 Task: Move the task Create a new online platform for online music streaming to the section Done in the project AnchorTech and filter the tasks in the project by Due this week
Action: Mouse moved to (676, 261)
Screenshot: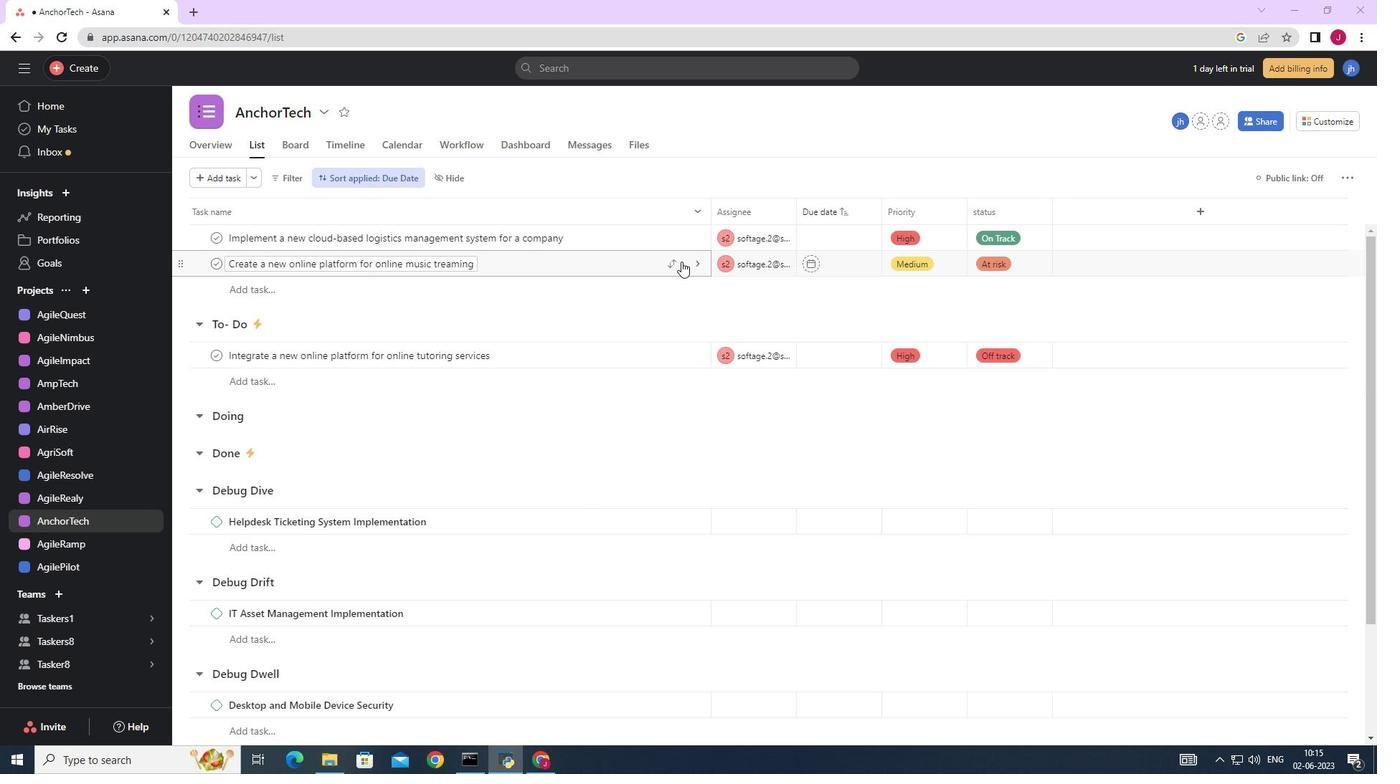 
Action: Mouse pressed left at (676, 261)
Screenshot: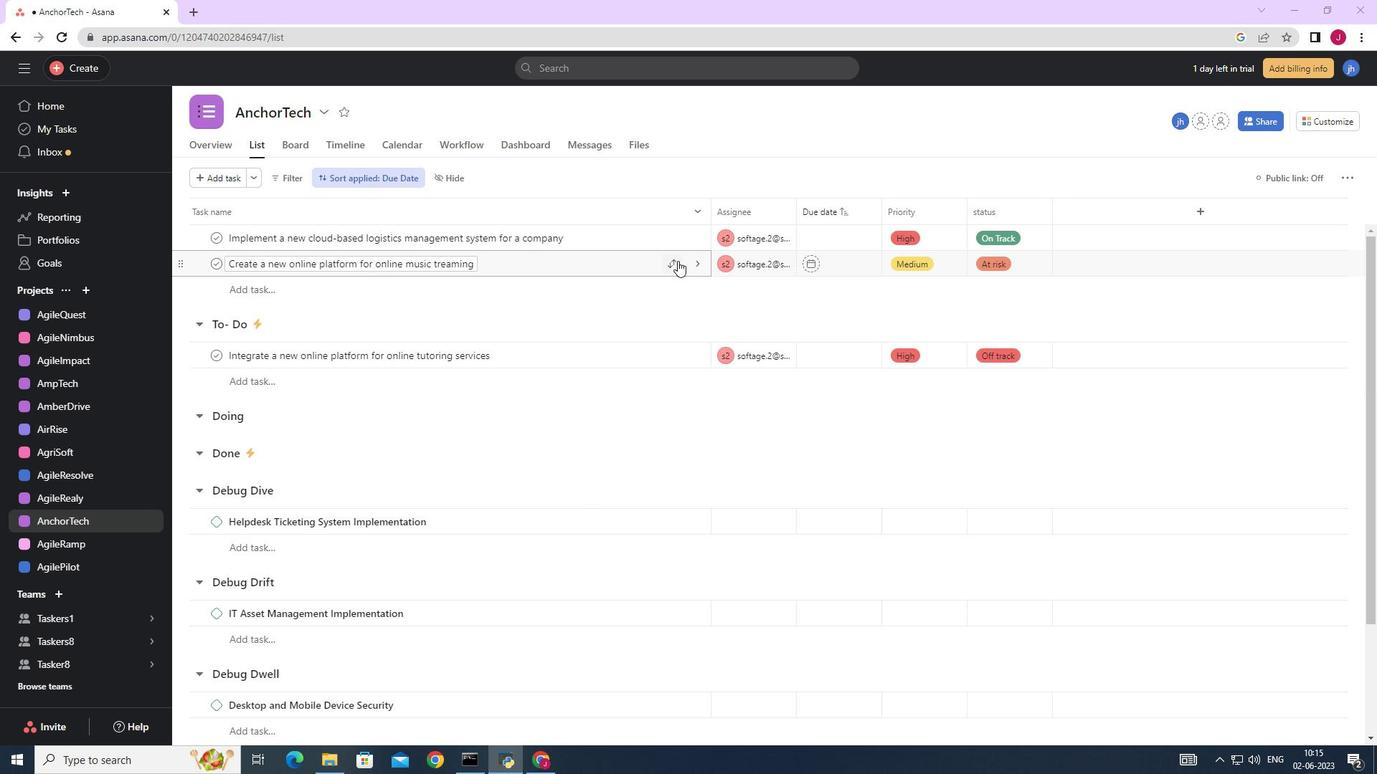 
Action: Mouse moved to (553, 397)
Screenshot: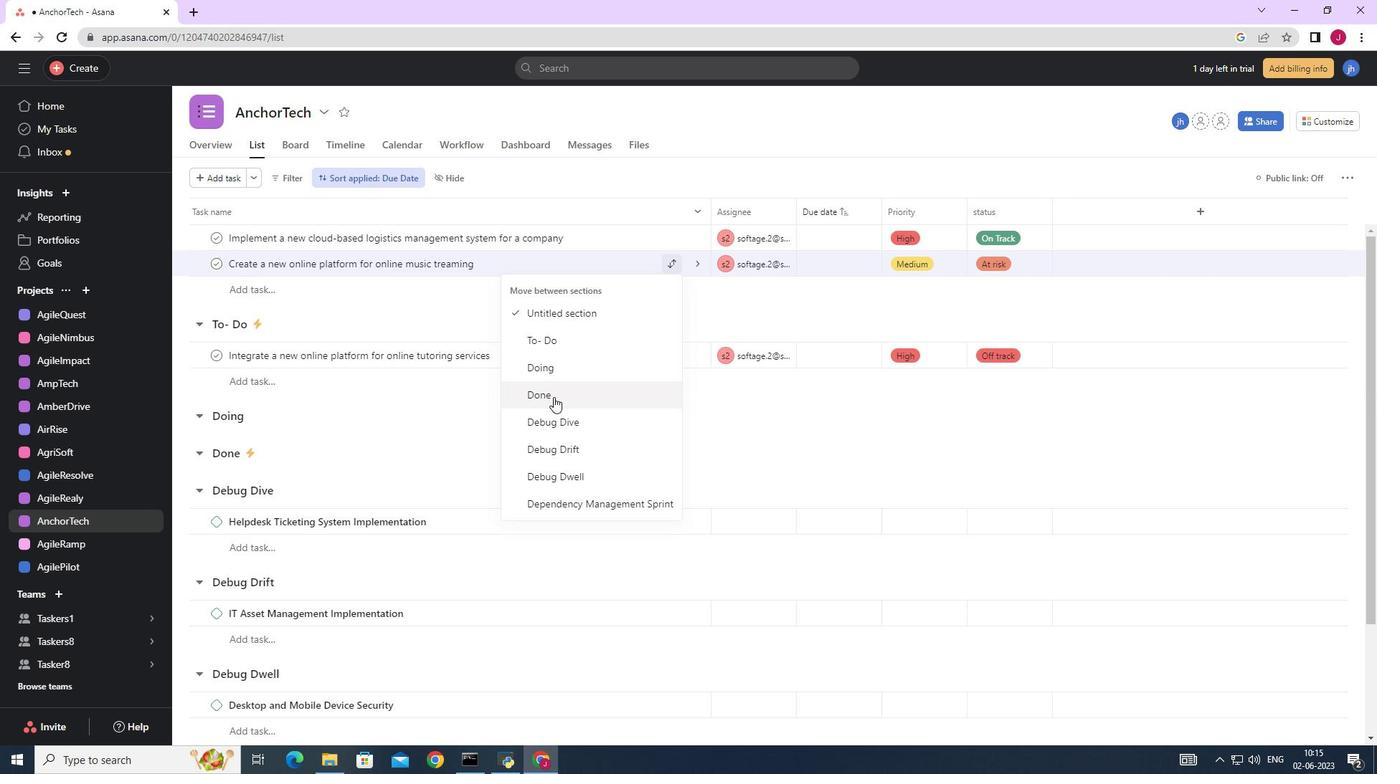 
Action: Mouse pressed left at (553, 397)
Screenshot: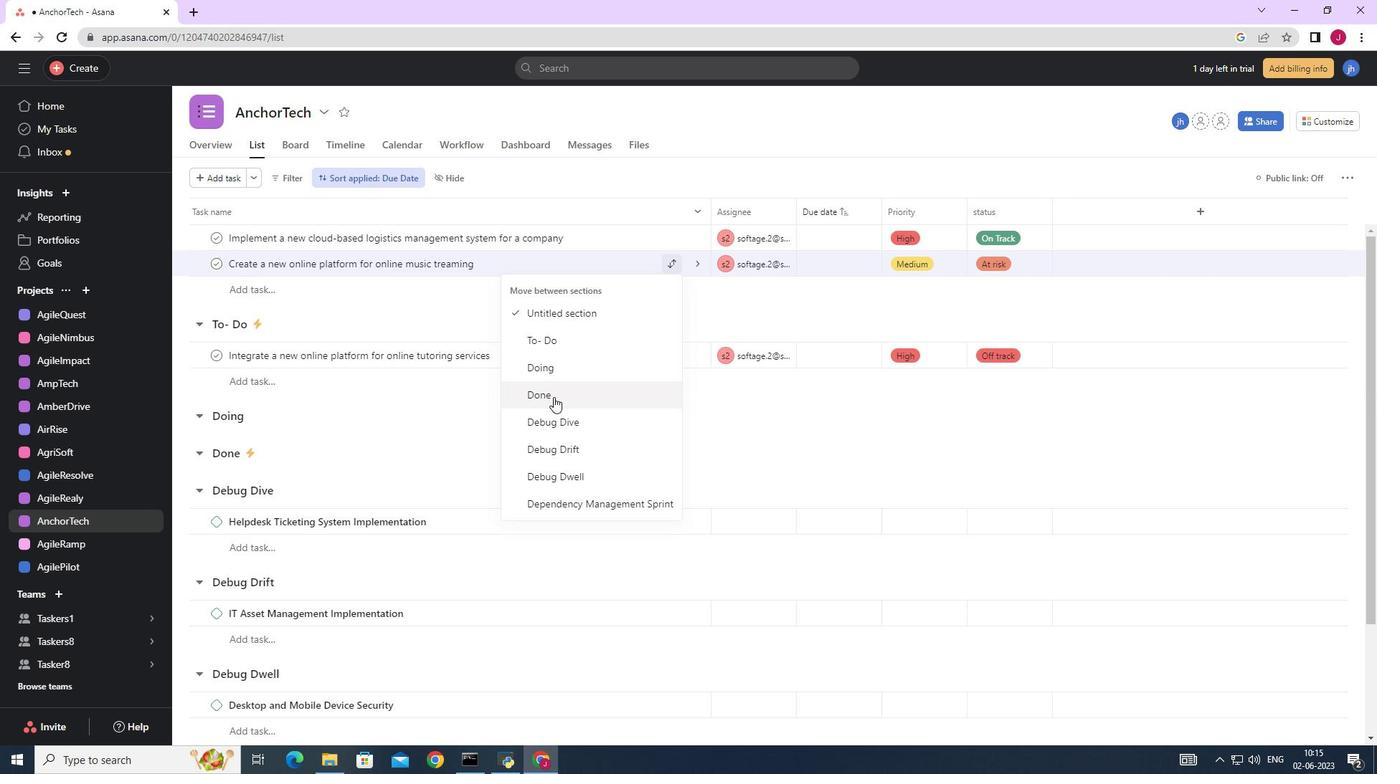 
Action: Mouse moved to (287, 180)
Screenshot: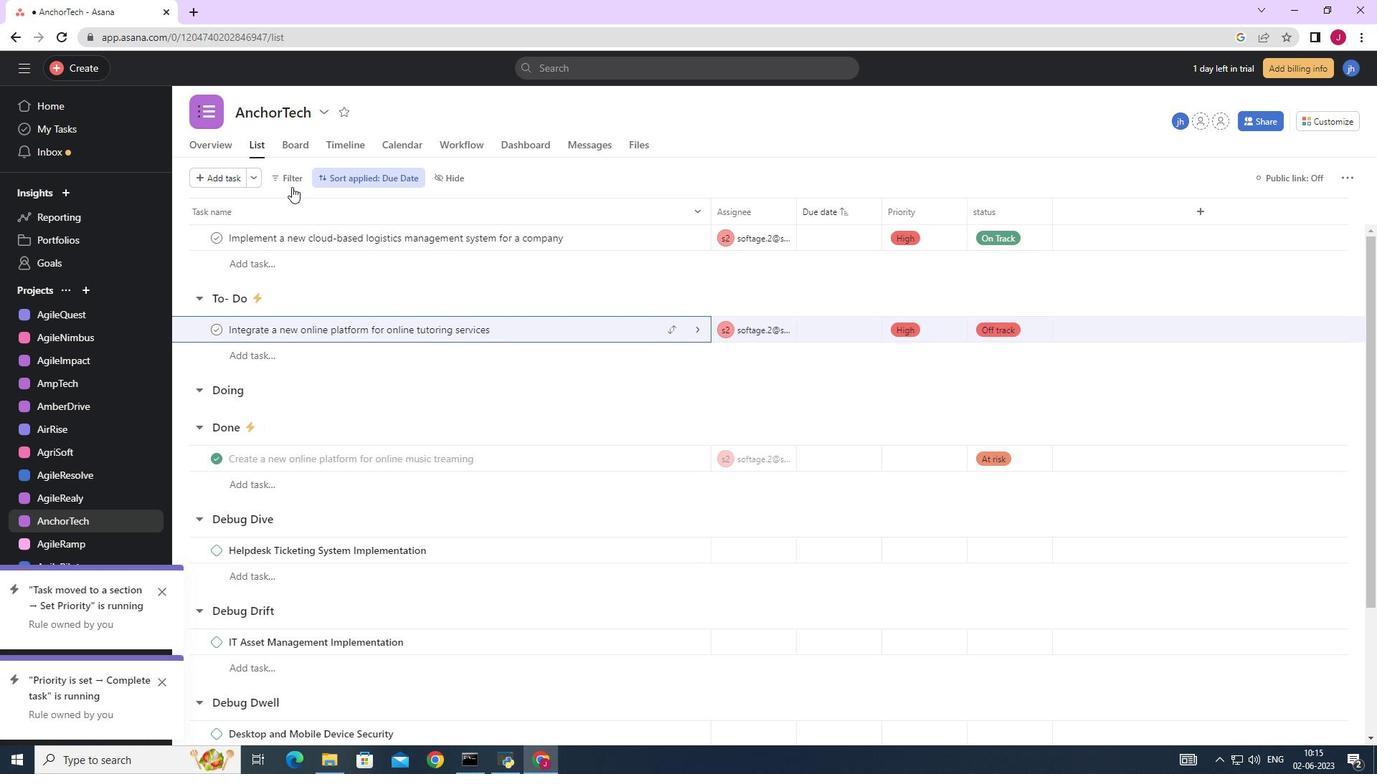 
Action: Mouse pressed left at (287, 180)
Screenshot: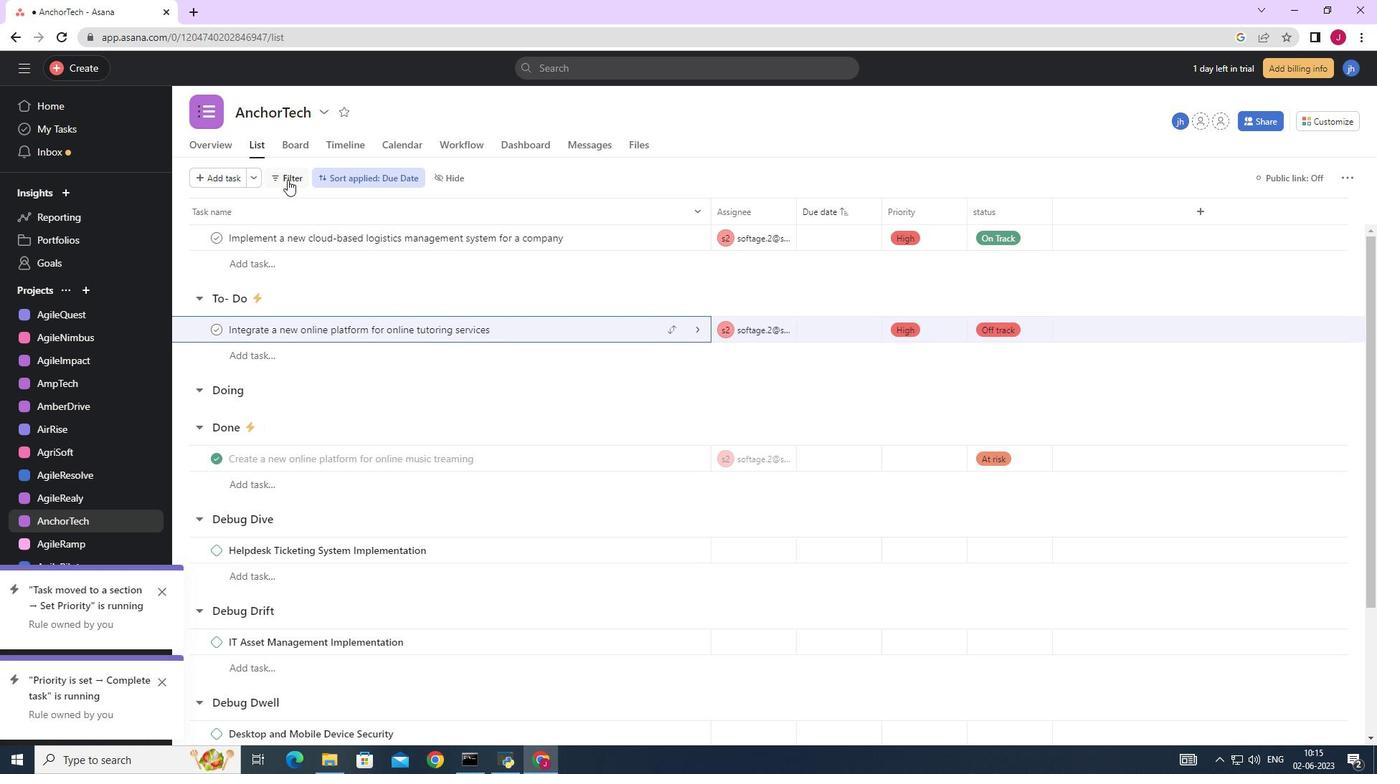 
Action: Mouse moved to (565, 230)
Screenshot: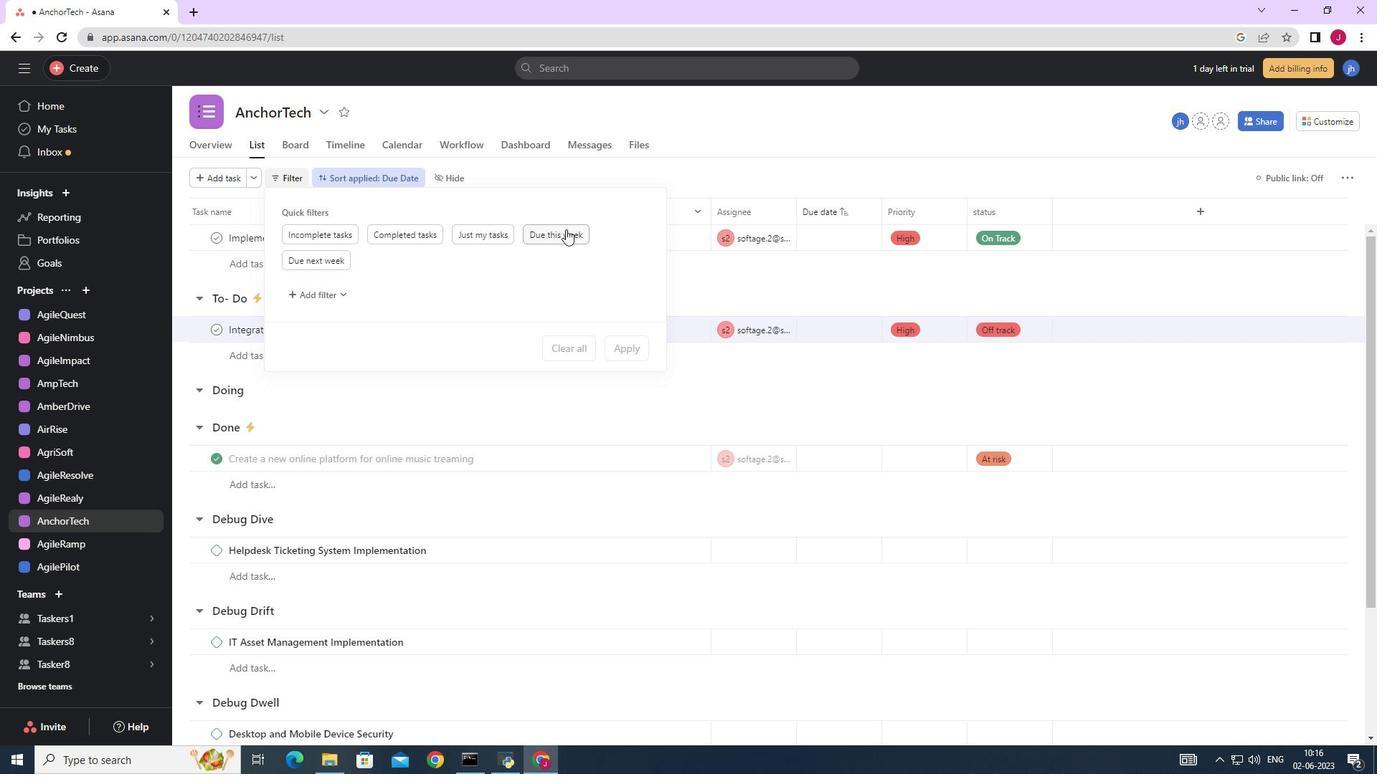 
Action: Mouse pressed left at (565, 230)
Screenshot: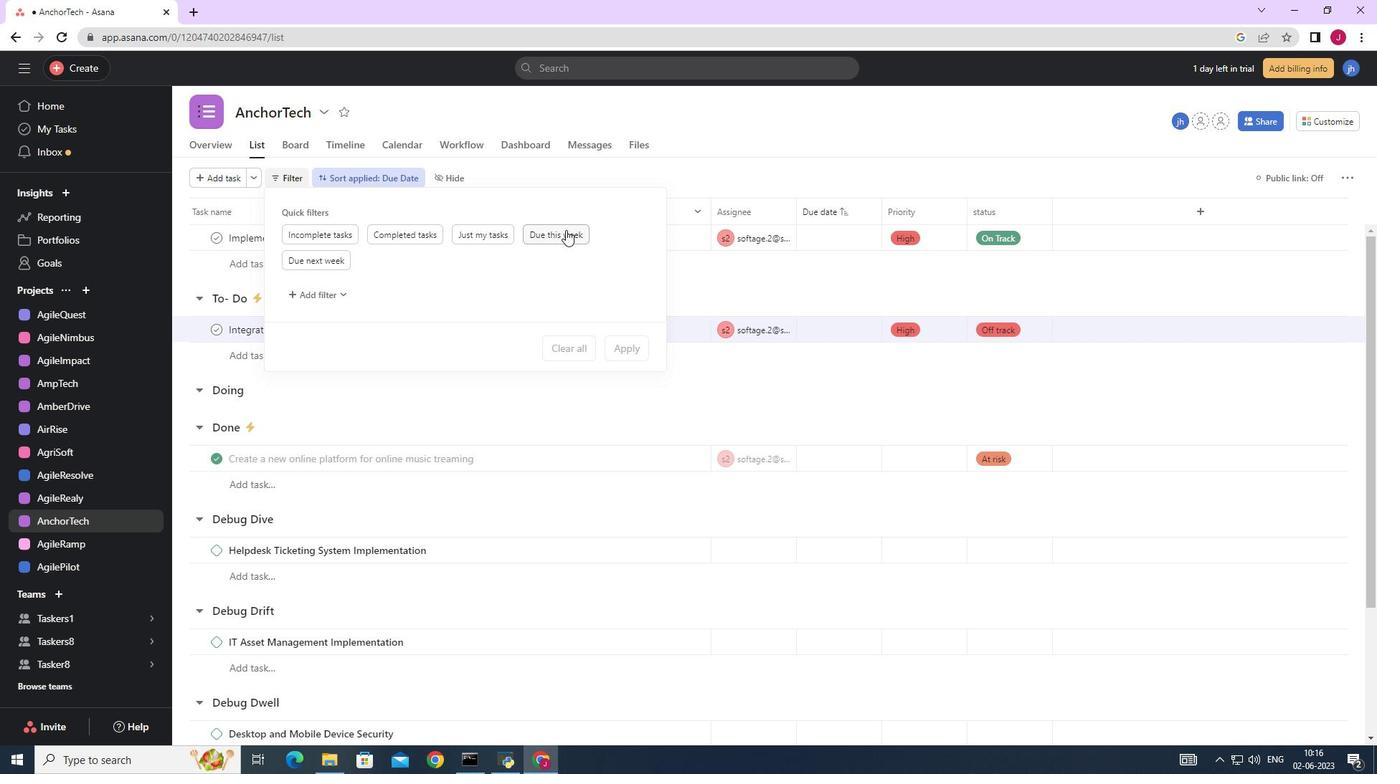 
Action: Mouse moved to (695, 385)
Screenshot: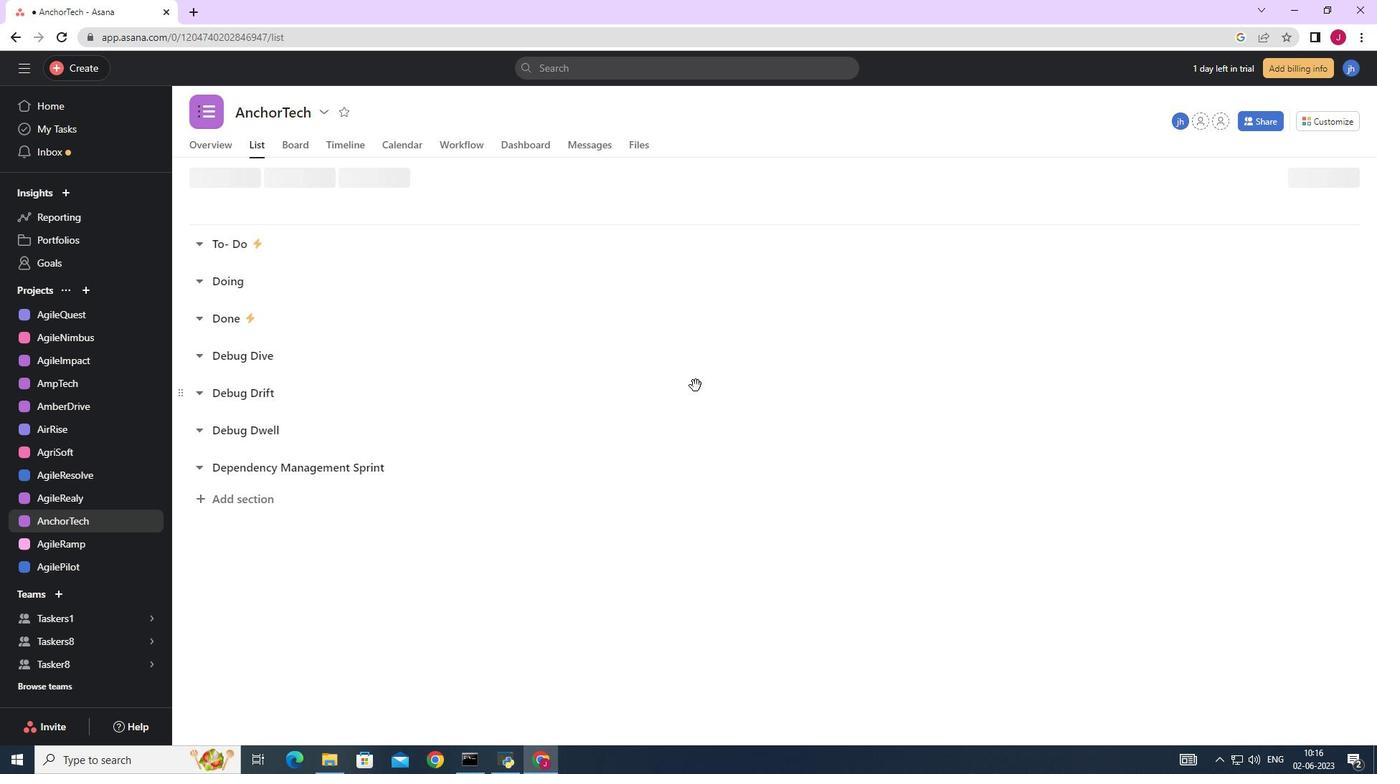 
